 Task: Format Manipulation: Merge multiple video files into one.
Action: Mouse moved to (770, 522)
Screenshot: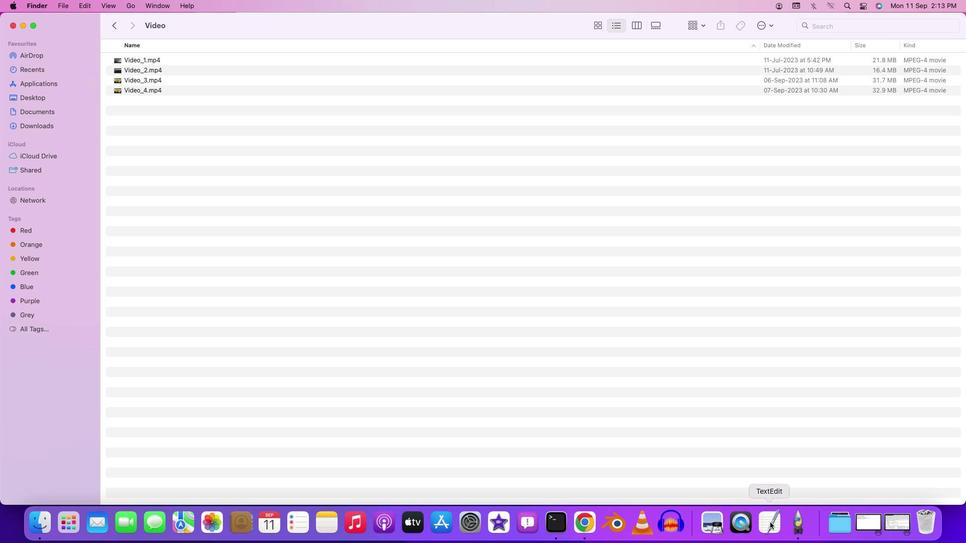 
Action: Mouse pressed left at (770, 522)
Screenshot: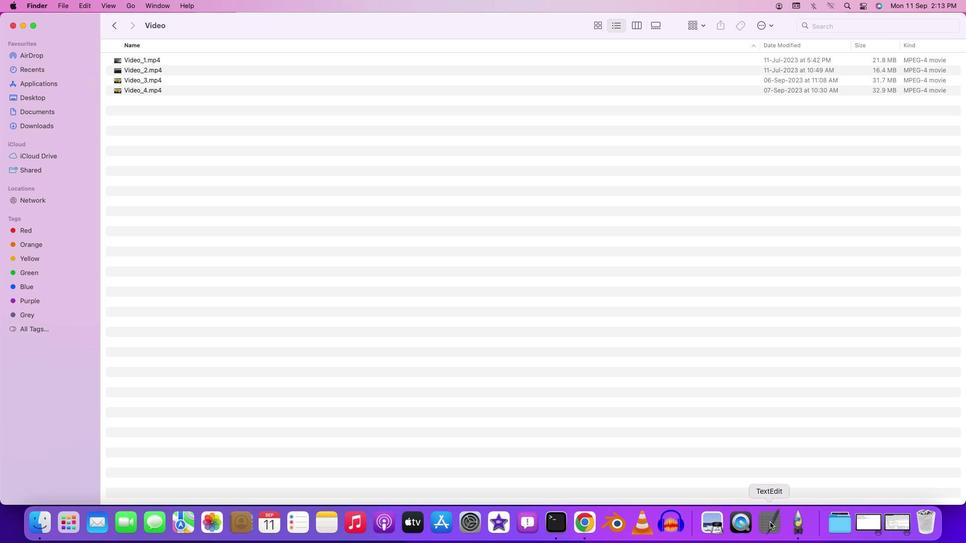 
Action: Mouse moved to (393, 285)
Screenshot: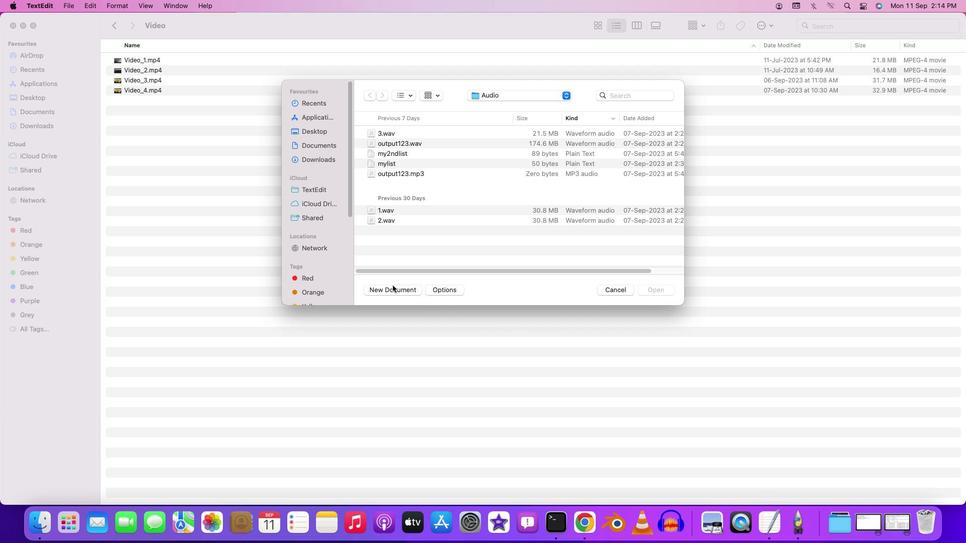 
Action: Mouse pressed left at (393, 285)
Screenshot: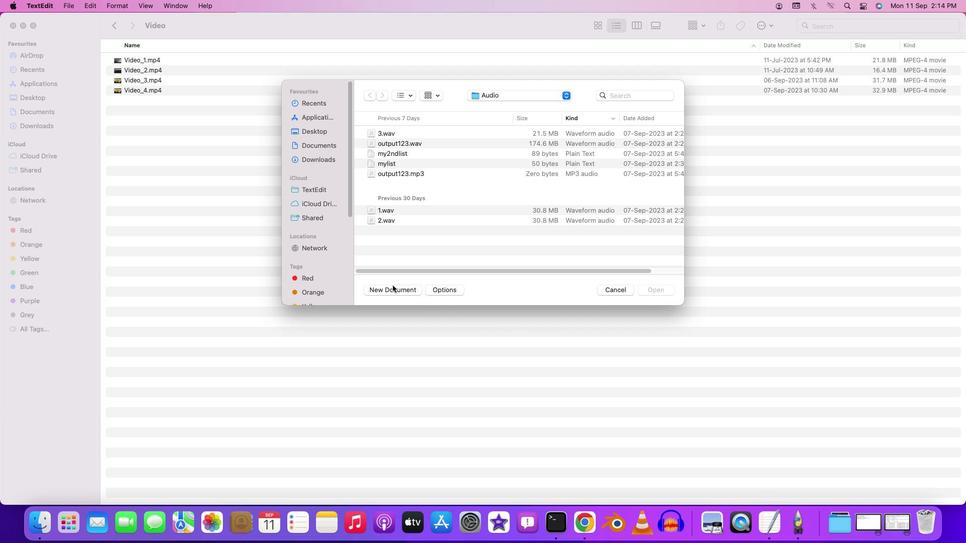 
Action: Mouse moved to (266, 44)
Screenshot: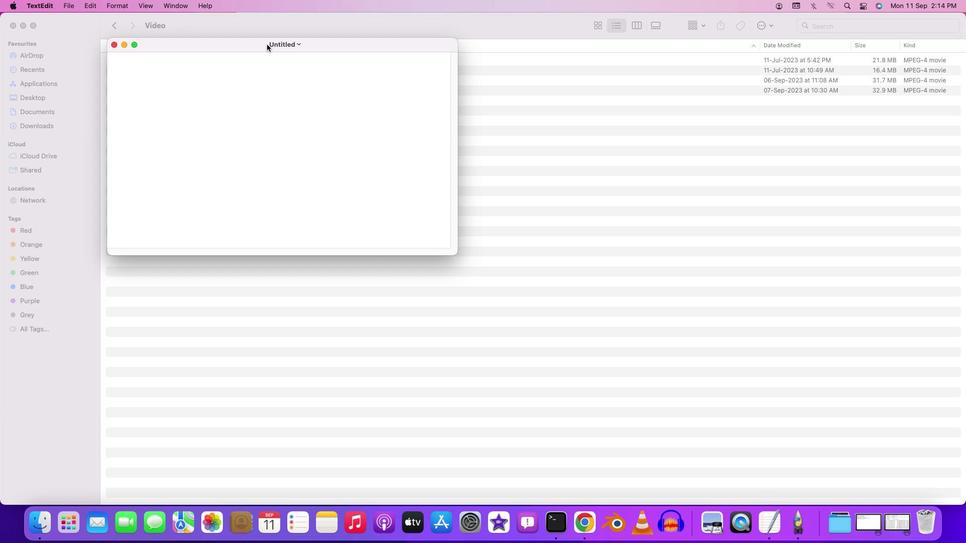
Action: Mouse pressed left at (266, 44)
Screenshot: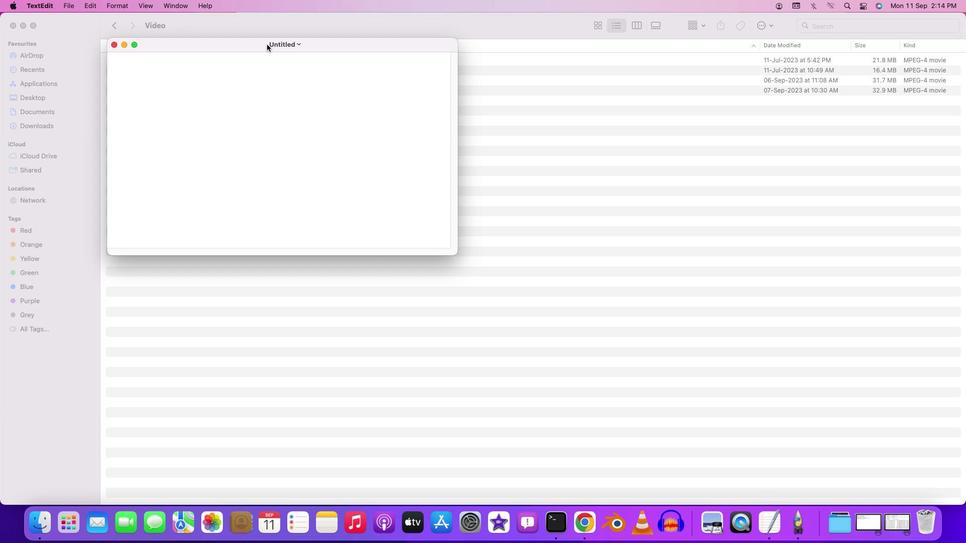 
Action: Mouse moved to (359, 158)
Screenshot: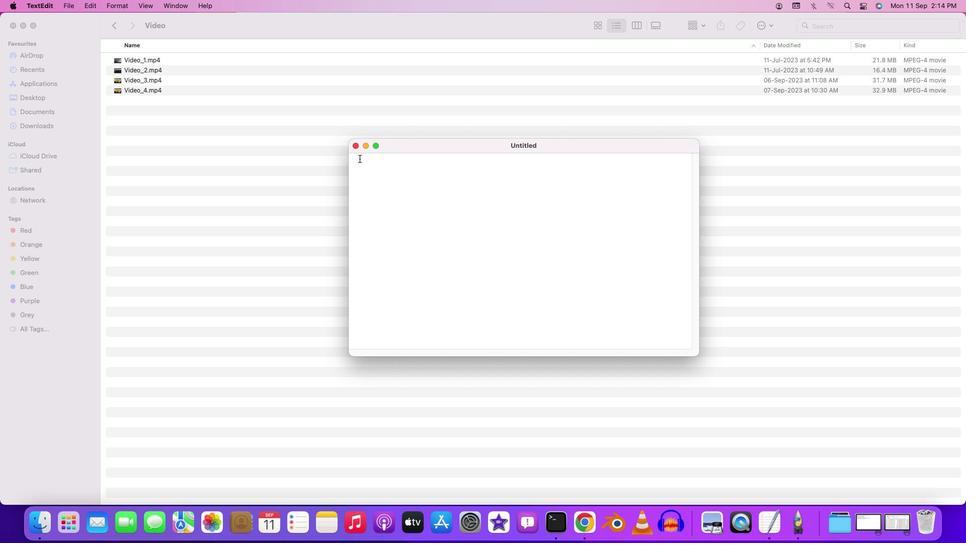 
Action: Mouse pressed left at (359, 158)
Screenshot: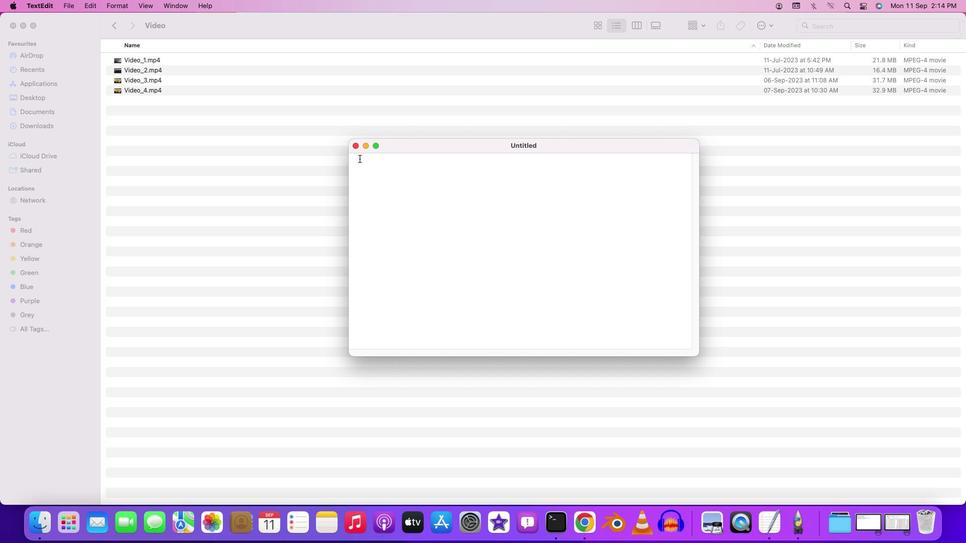 
Action: Key pressed 'f''i''l''e'Key.space"'"Key.shift'V''i''d''e''o'Key.shift'_''1''.'Key.backspace'.''m''p''4'Key.shift'"'Key.backspace"'"Key.enter'f''i''l''e'Key.space"'"Key.shift'V''i''d''e''o'Key.shift'_''2''.''m''p''4'Key.shift'"'Key.backspace"'"Key.enter'f''i''l''e'Key.space"'"'v'Key.backspaceKey.shift'V''i''d''e''o'Key.shift'_''3''.''m''p''4'Key.enterKey.backspace"'"Key.enter'f''i''l''e'Key.spaceKey.shift'_'Key.backspaceKey.shift':'Key.backspace"'"Key.shift'V''i''d''e''o'Key.shift'_''4''.''m''p''4'Key.shift'"'Key.backspace"'"
Screenshot: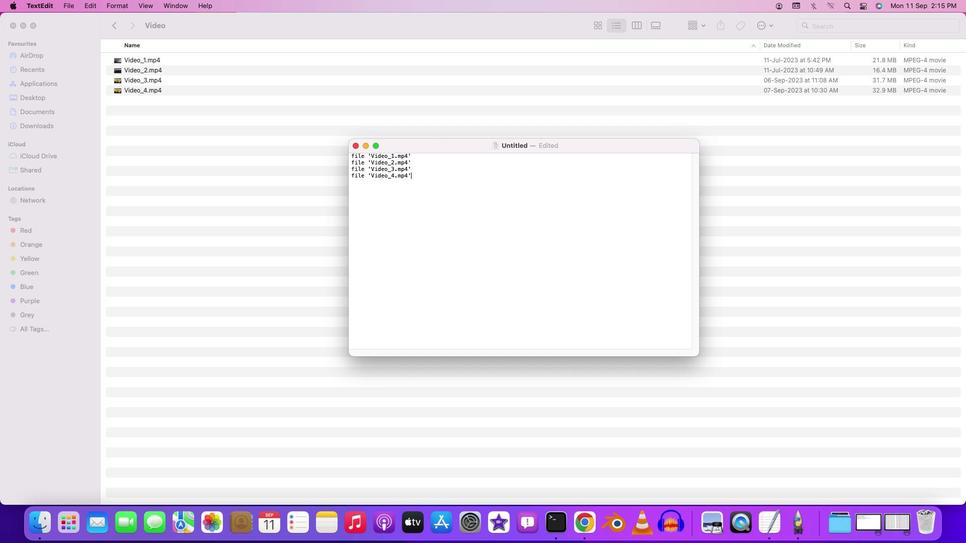 
Action: Mouse moved to (73, 6)
Screenshot: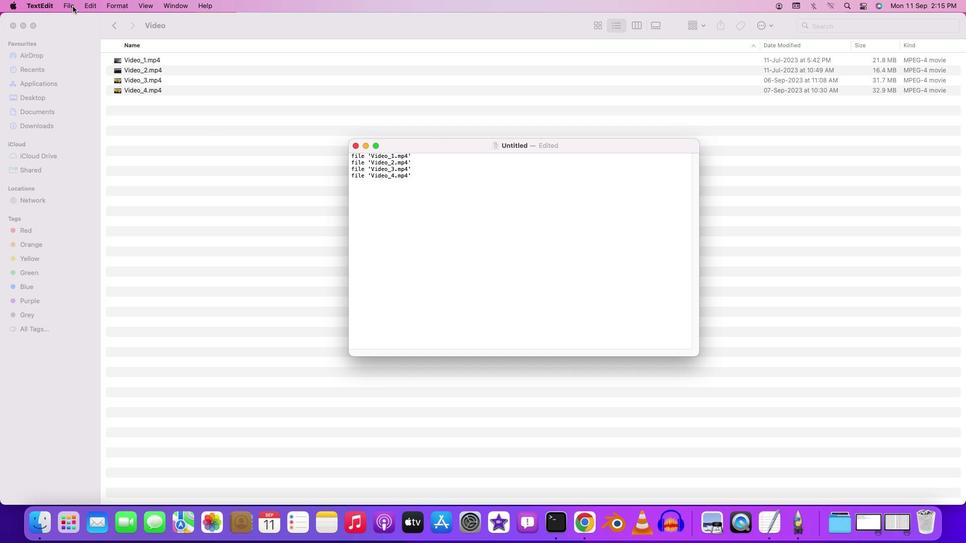 
Action: Mouse pressed left at (73, 6)
Screenshot: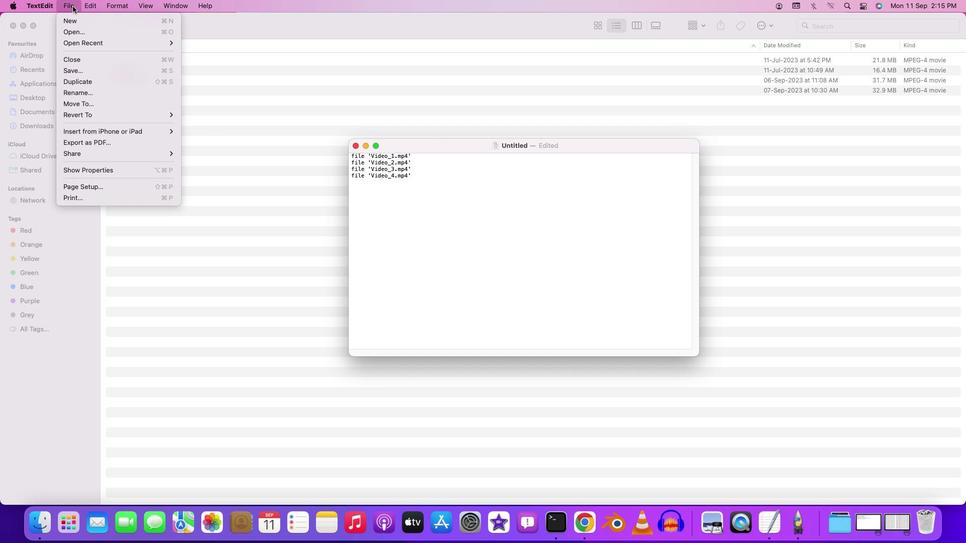 
Action: Mouse moved to (69, 73)
Screenshot: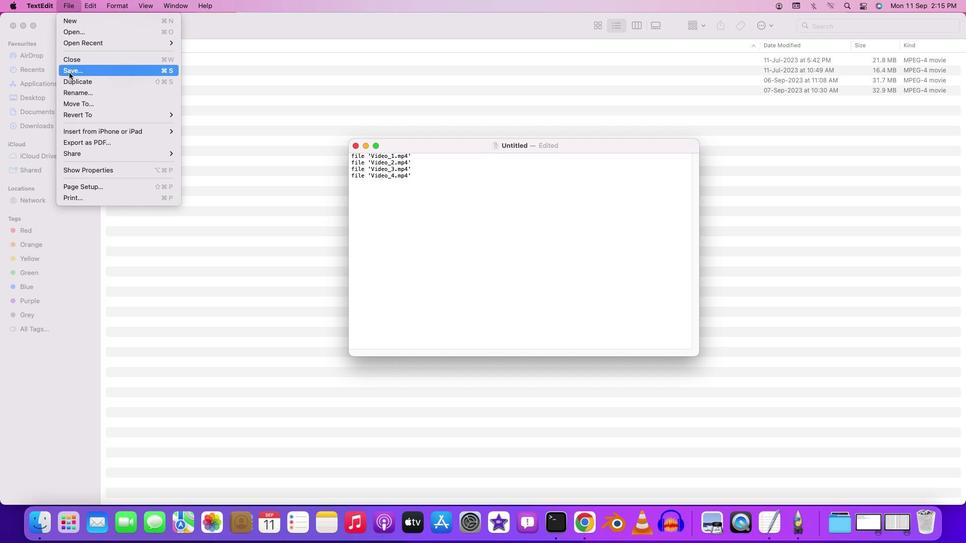 
Action: Mouse pressed left at (69, 73)
Screenshot: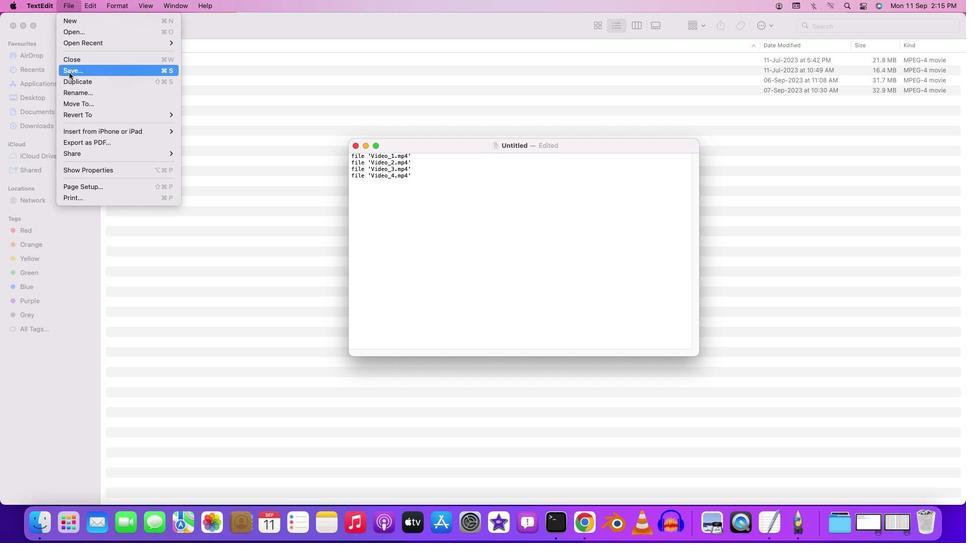 
Action: Mouse moved to (361, 190)
Screenshot: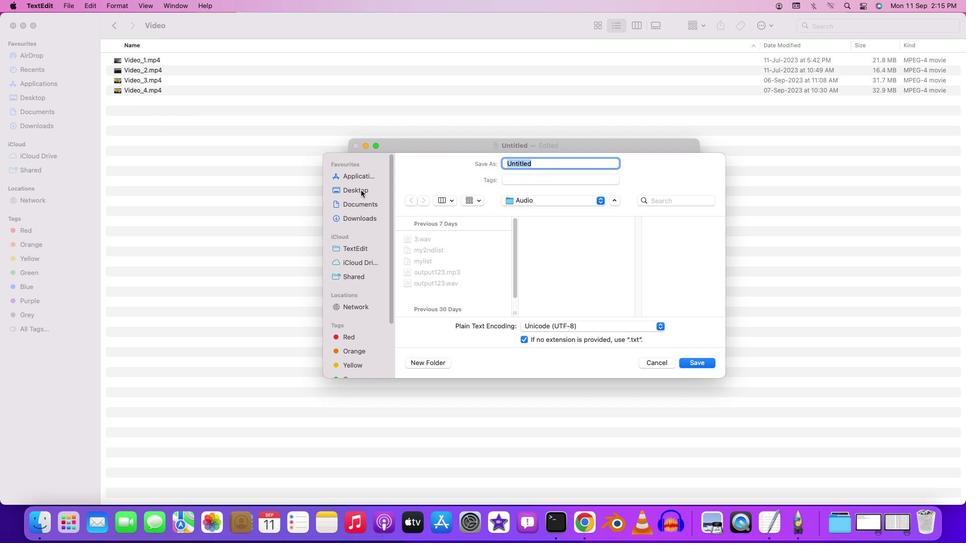 
Action: Mouse pressed left at (361, 190)
Screenshot: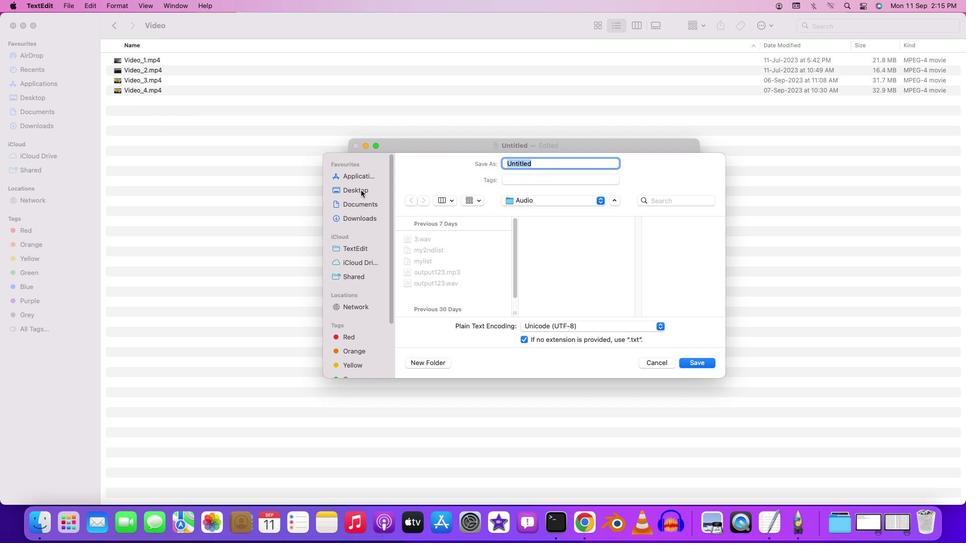
Action: Mouse moved to (429, 237)
Screenshot: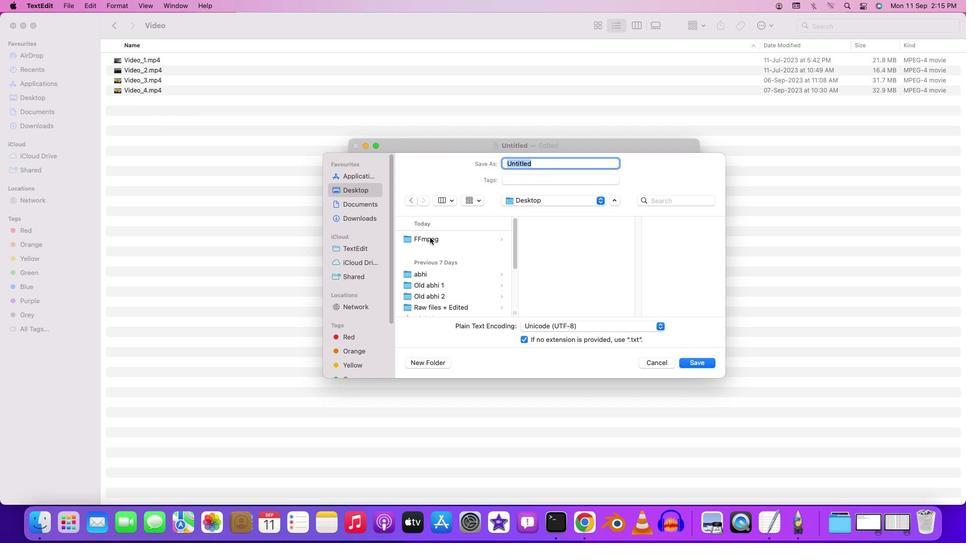
Action: Mouse pressed left at (429, 237)
Screenshot: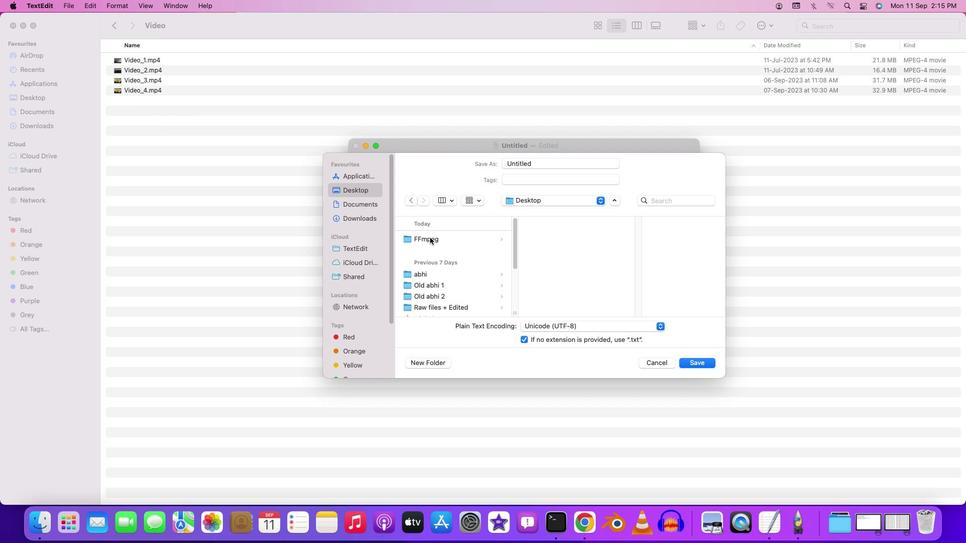 
Action: Mouse moved to (553, 242)
Screenshot: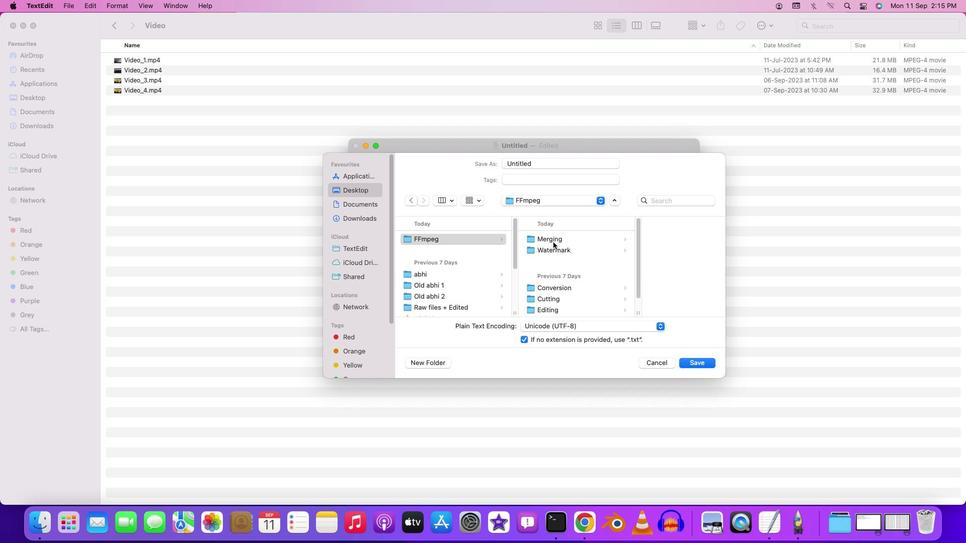 
Action: Mouse pressed left at (553, 242)
Screenshot: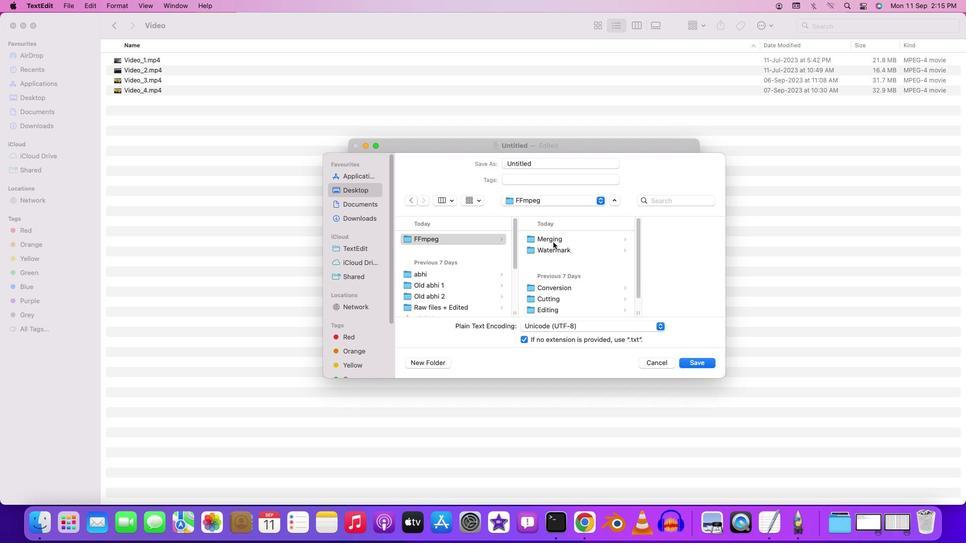
Action: Mouse moved to (639, 241)
Screenshot: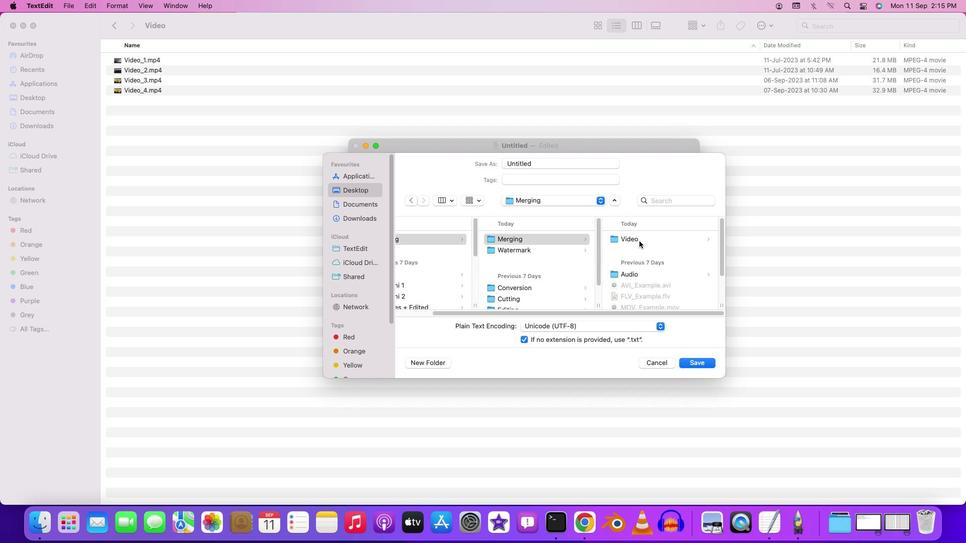 
Action: Mouse pressed left at (639, 241)
Screenshot: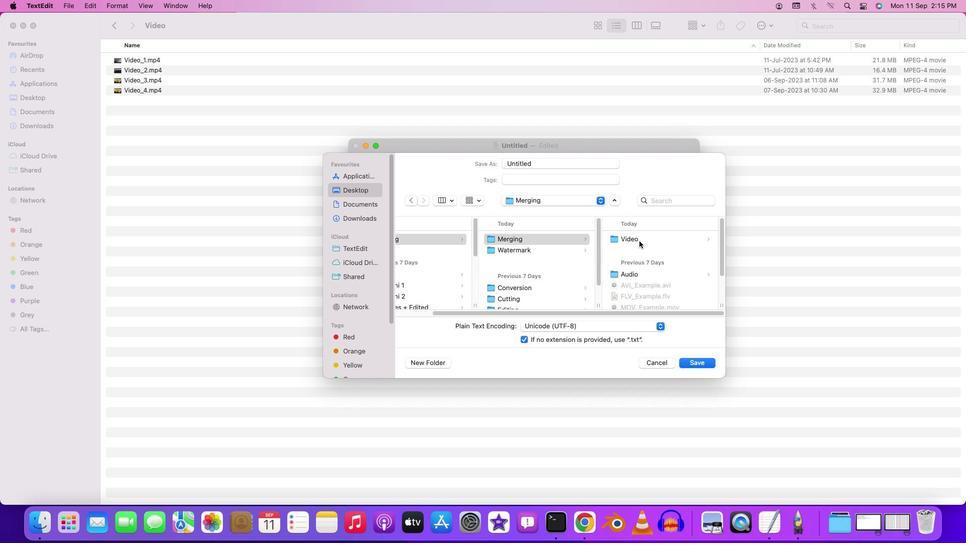 
Action: Mouse moved to (559, 166)
Screenshot: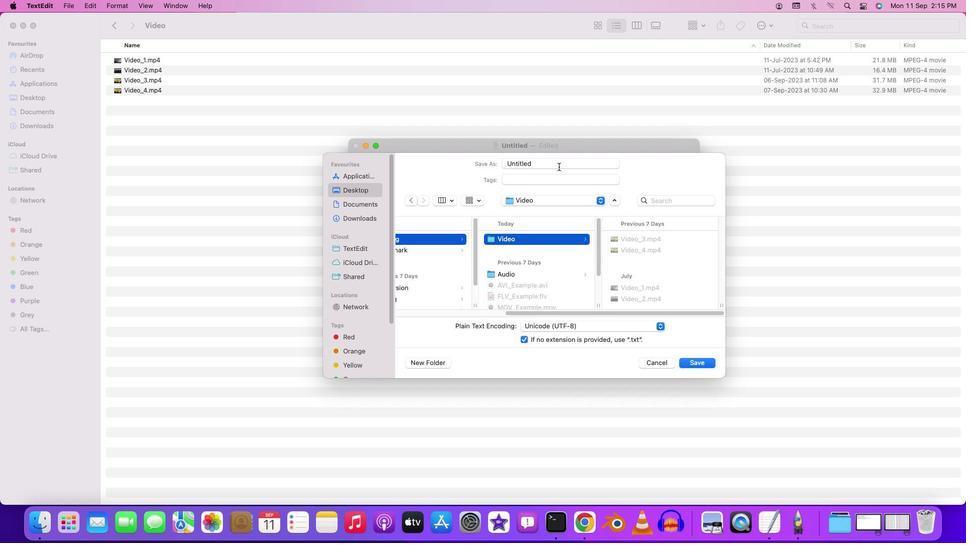 
Action: Mouse pressed left at (559, 166)
Screenshot: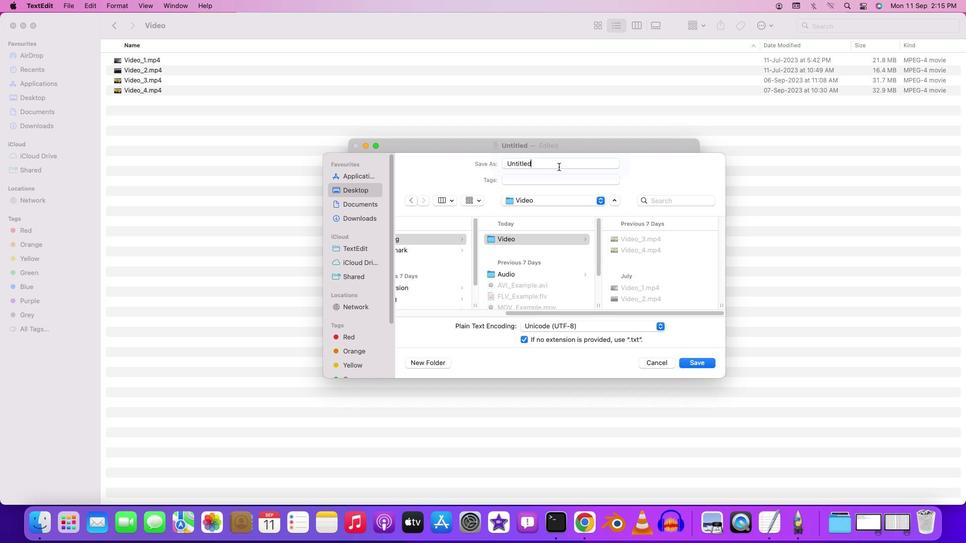 
Action: Key pressed Key.backspaceKey.backspaceKey.backspaceKey.backspaceKey.backspaceKey.backspaceKey.backspaceKey.backspaceKey.backspaceKey.backspaceKey.backspaceKey.backspaceKey.backspaceKey.backspaceKey.backspace'f''i''l''e''l''i''s''t'
Screenshot: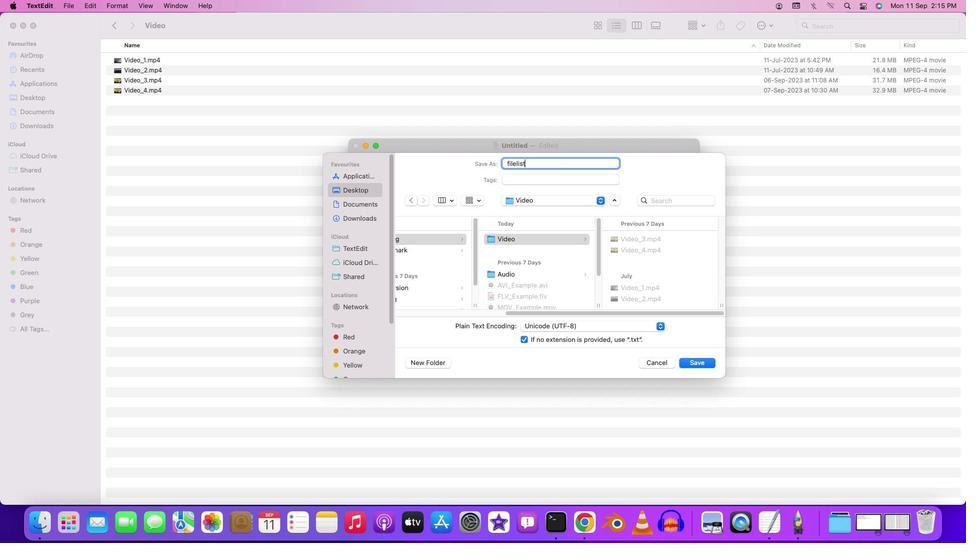 
Action: Mouse moved to (705, 363)
Screenshot: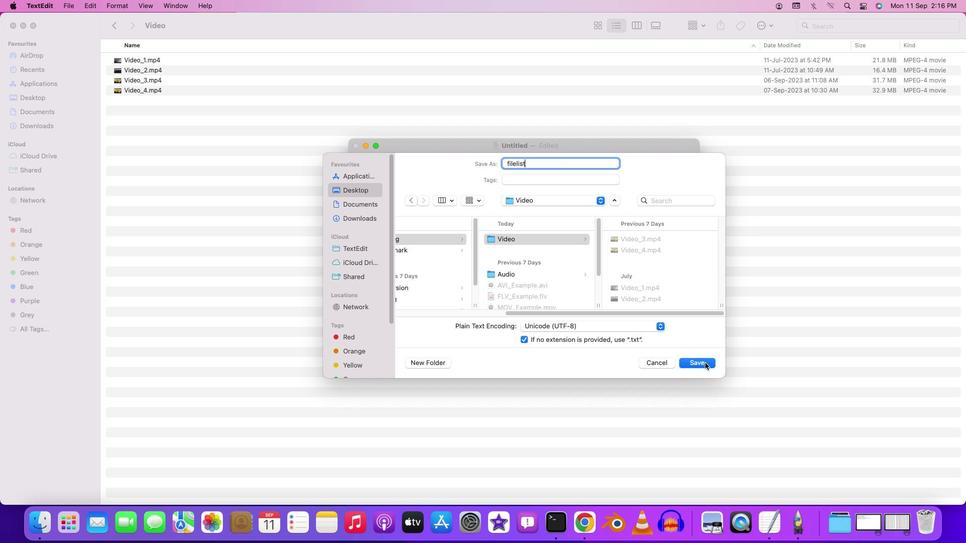 
Action: Mouse pressed left at (705, 363)
Screenshot: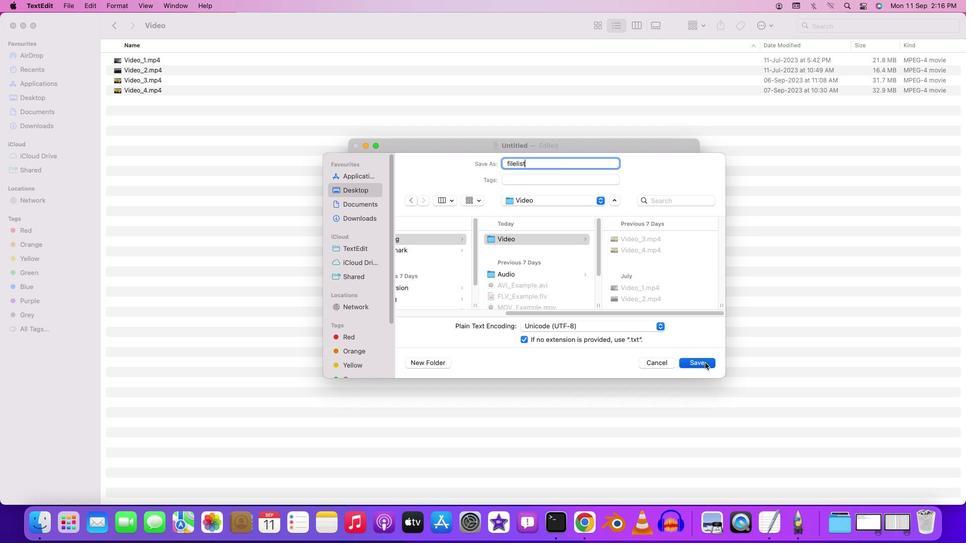 
Action: Mouse moved to (356, 146)
Screenshot: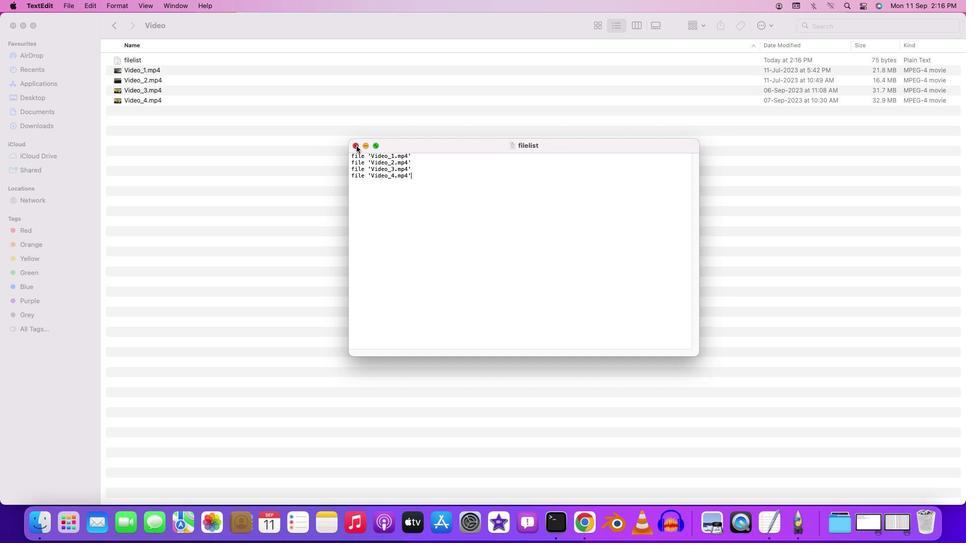 
Action: Mouse pressed left at (356, 146)
Screenshot: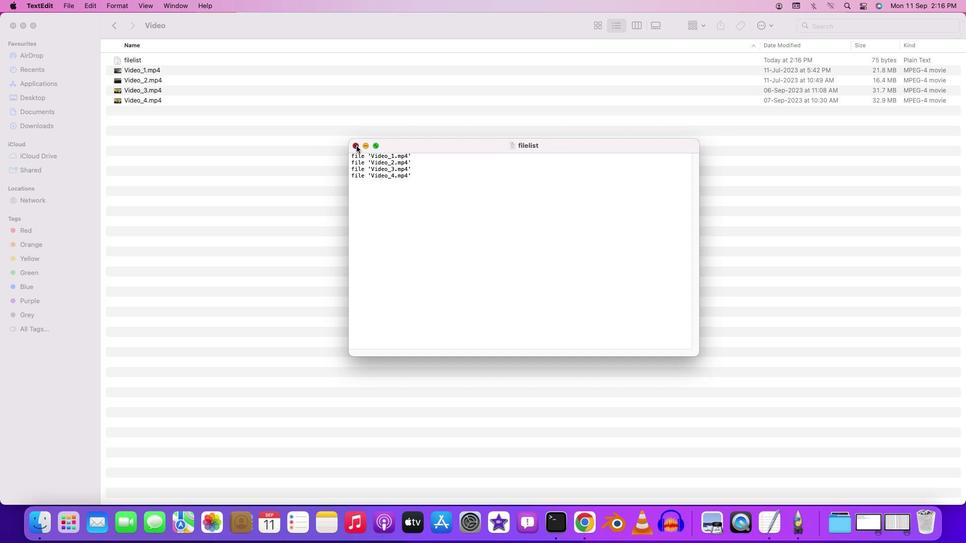 
Action: Mouse moved to (134, 62)
Screenshot: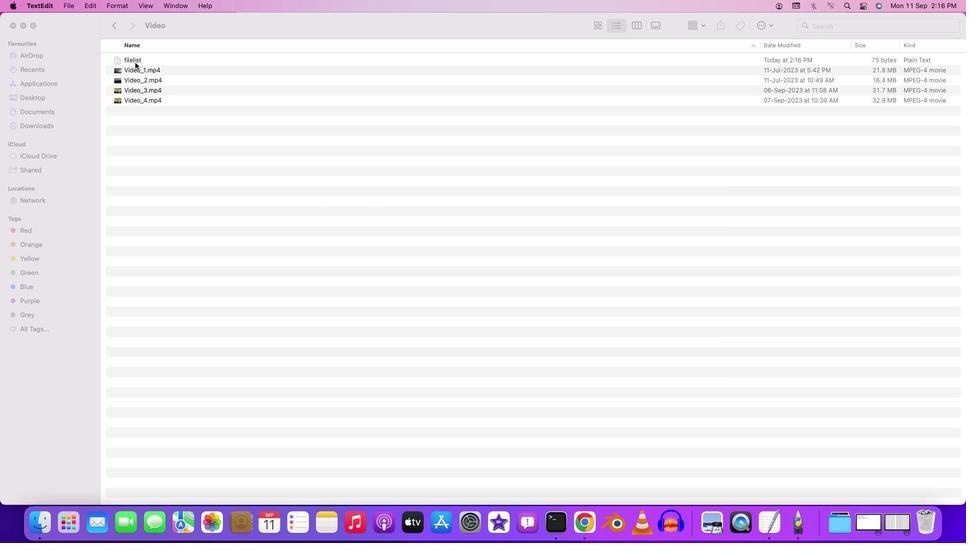 
Action: Mouse pressed left at (134, 62)
Screenshot: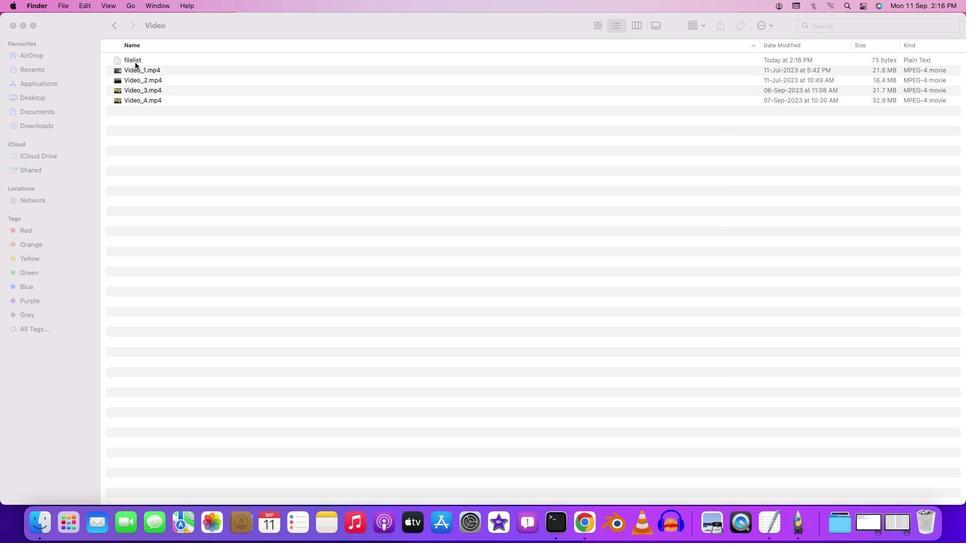
Action: Mouse moved to (136, 61)
Screenshot: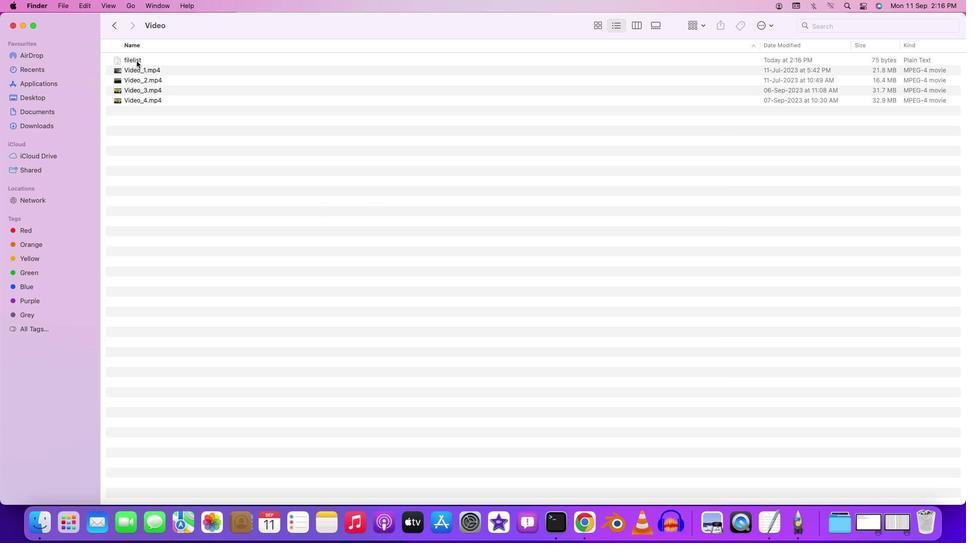 
Action: Mouse pressed left at (136, 61)
Screenshot: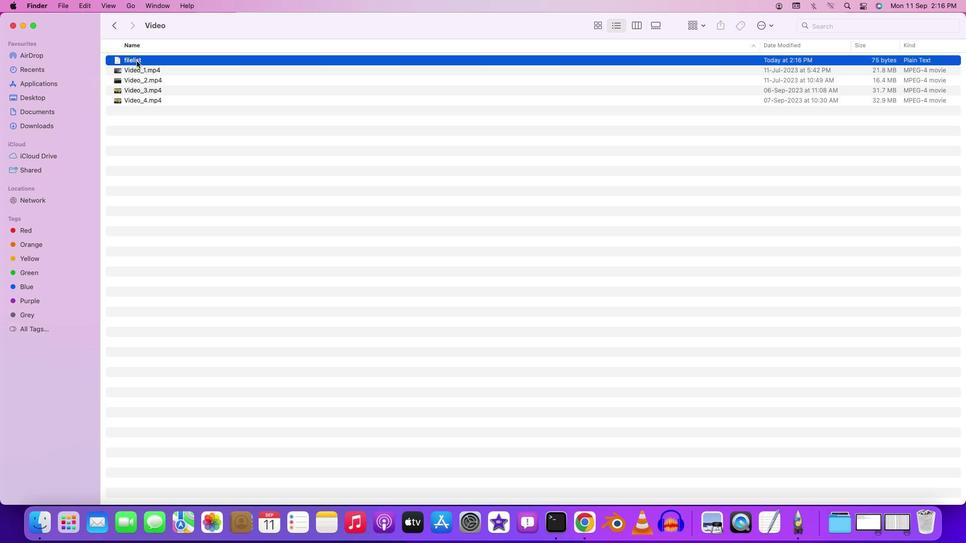 
Action: Mouse moved to (384, 205)
Screenshot: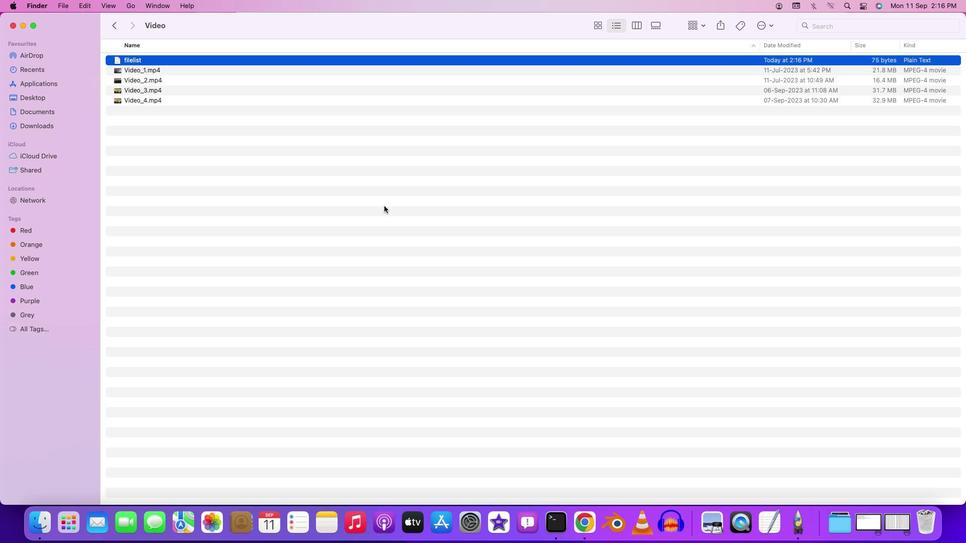
Action: Mouse pressed left at (384, 205)
Screenshot: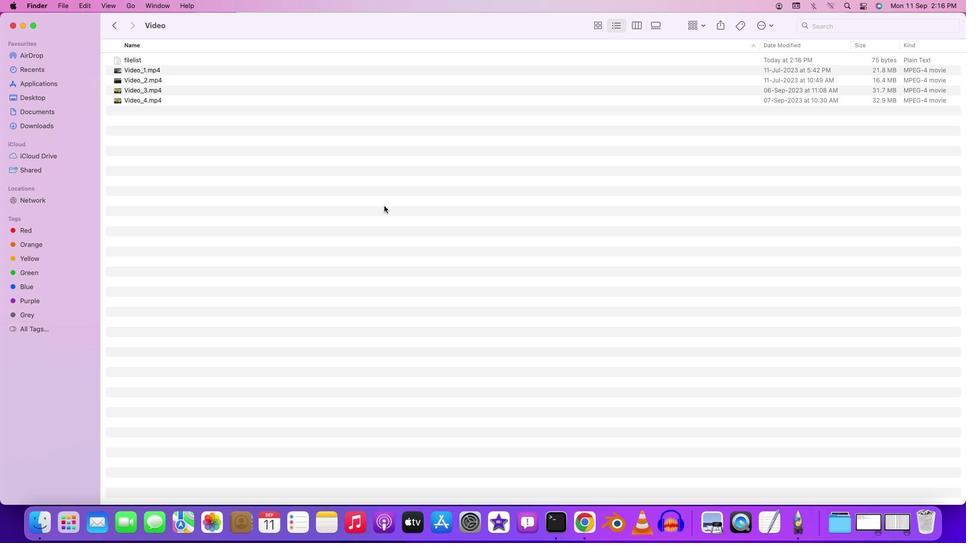 
Action: Mouse moved to (552, 524)
Screenshot: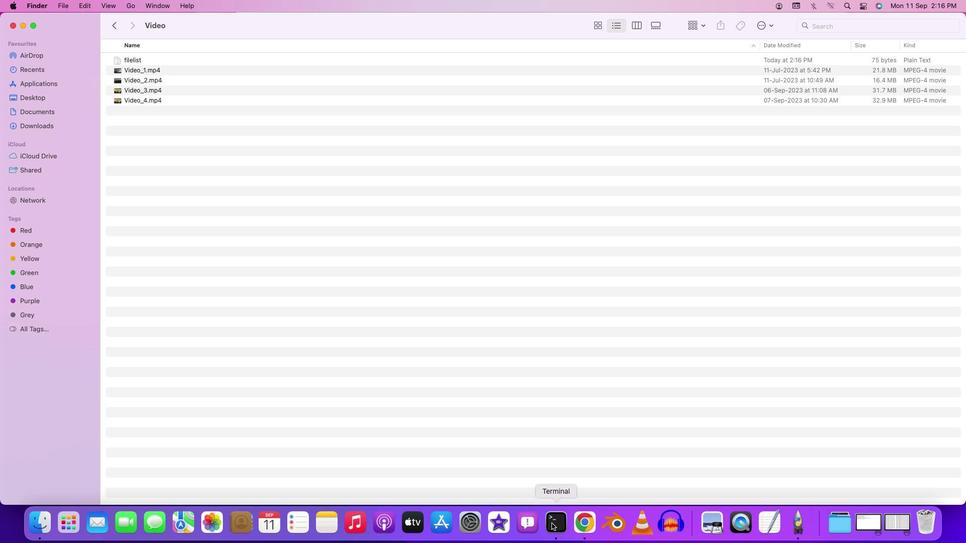 
Action: Mouse pressed right at (552, 524)
Screenshot: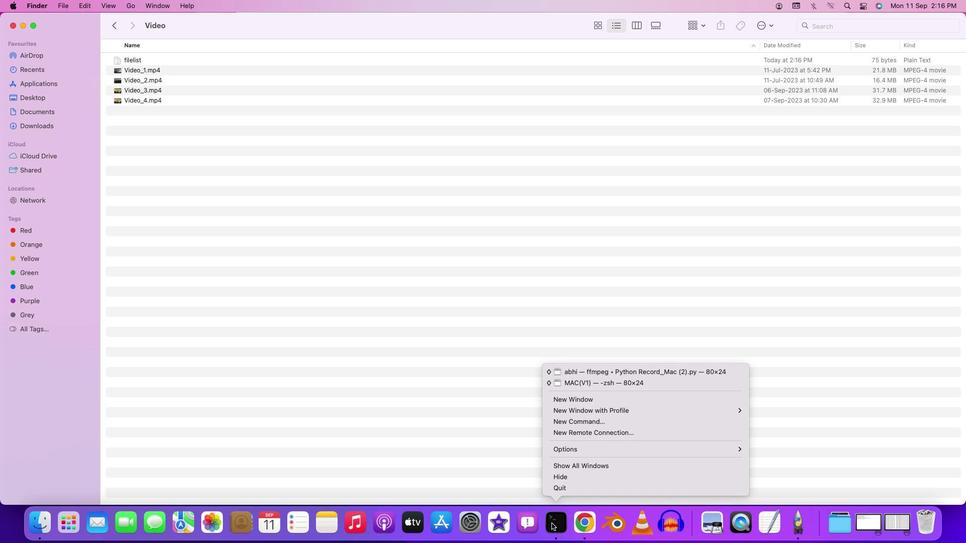 
Action: Mouse moved to (578, 401)
Screenshot: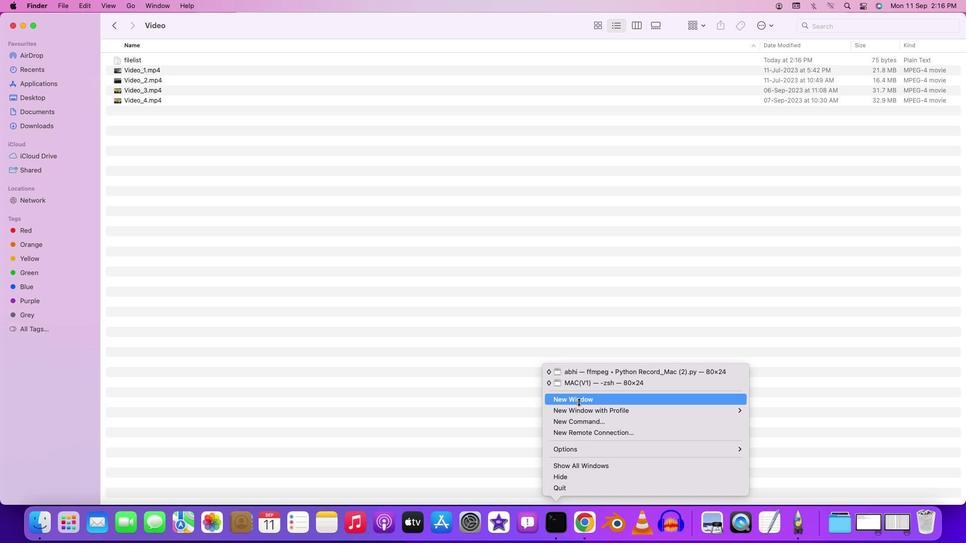 
Action: Mouse pressed left at (578, 401)
Screenshot: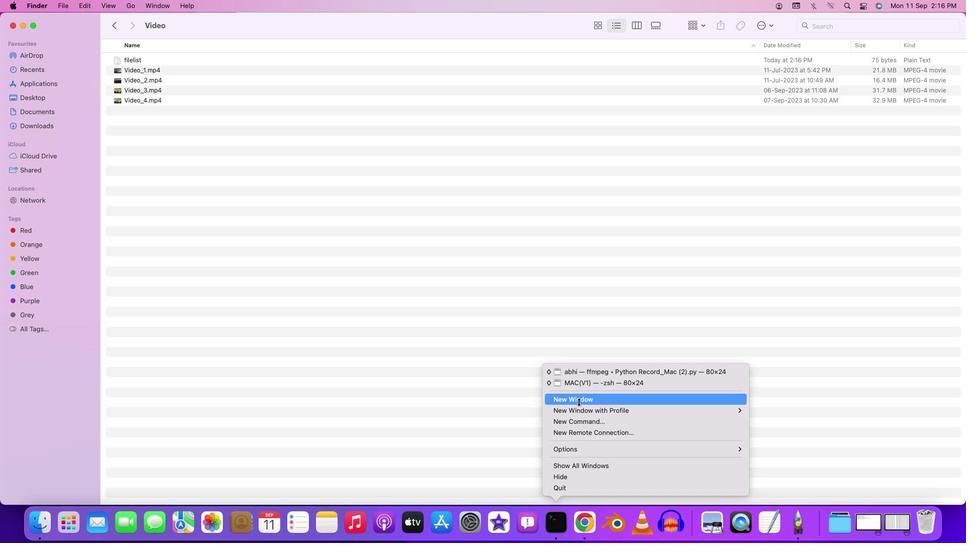
Action: Mouse moved to (392, 189)
Screenshot: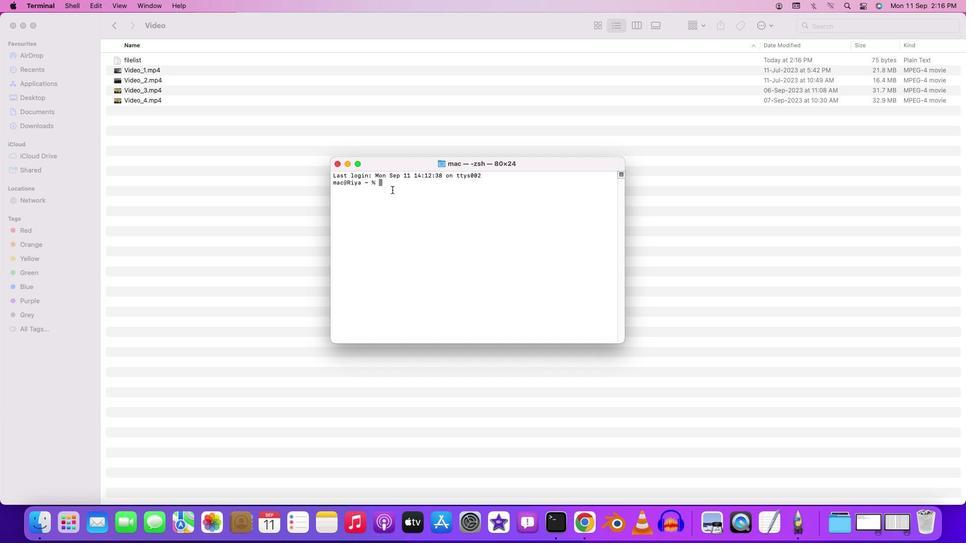 
Action: Mouse pressed left at (392, 189)
Screenshot: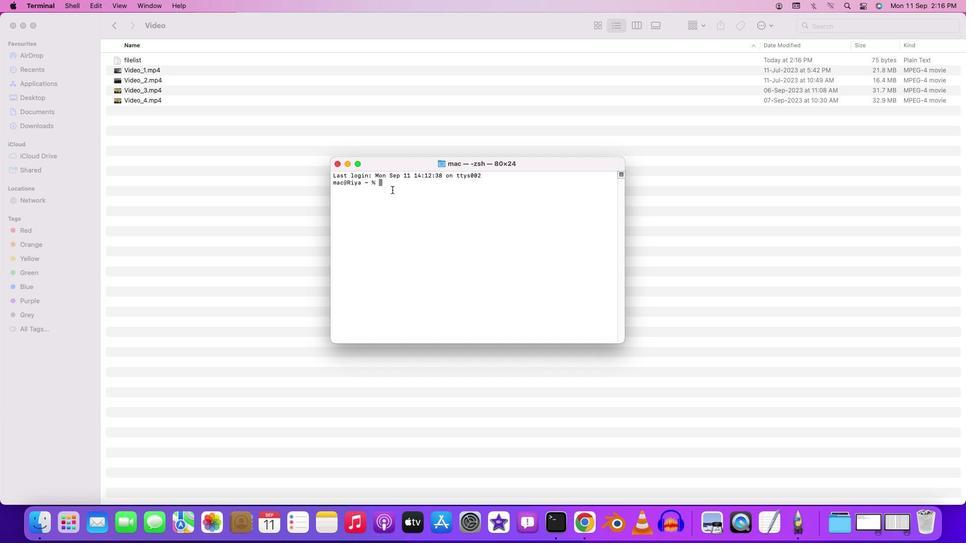 
Action: Mouse moved to (392, 189)
Screenshot: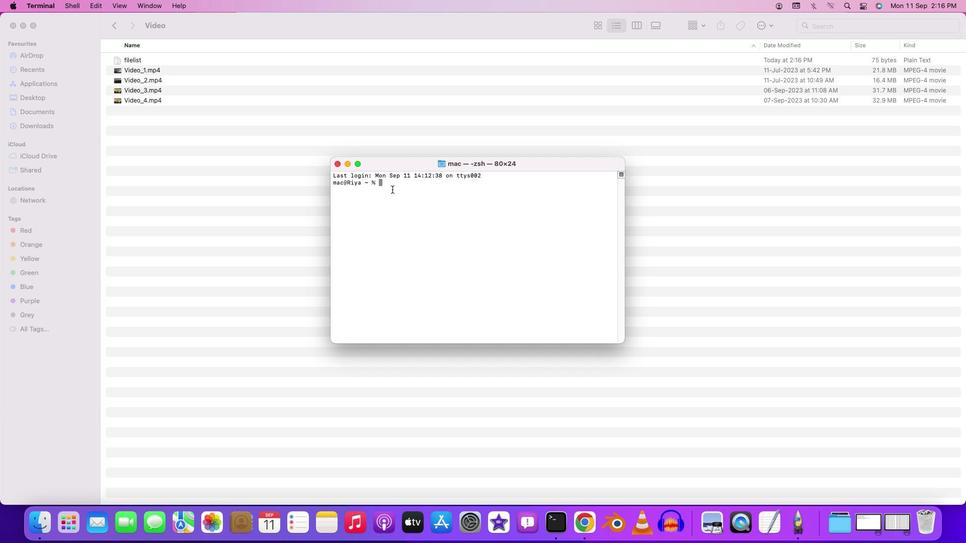 
Action: Key pressed 'c''d'Key.space'd''e''s''k''t''o''p'Key.enter'c''d'Key.space'a''b'Key.backspaceKey.backspaceKey.shift'F''F''m''p''e''g'Key.enter'c''d'Key.space'm''e''r''g''i''n''g'Key.enter'c''d'Key.space'v''i''d''e''o'Key.enter'f''f''m''p''e''g'Key.space'-''f'Key.space'c''o''n''c''a''t'Key.space'-''s''a''f''e'Key.space'0'Key.space'-''i'Key.space'f''i''l''e''l''i''s''t''.''t''x''t'Key.leftKey.rightKey.rightKey.rightKey.rightKey.space'-''c'Key.space'c''o''p''y'Key.spaceKey.shift'O''u''t''p''u''t'Key.shift'_''m''e''r''g''e''d'Key.shift'_''v''i''d''e''o'Key.shift'_''f''i''l''e''s''.''m''p''4'Key.enter
Screenshot: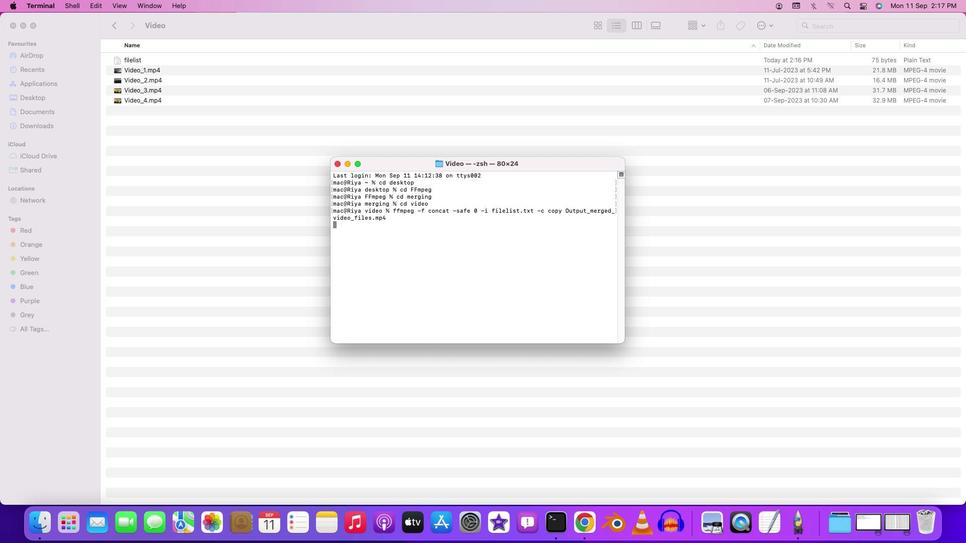 
Action: Mouse moved to (555, 323)
Screenshot: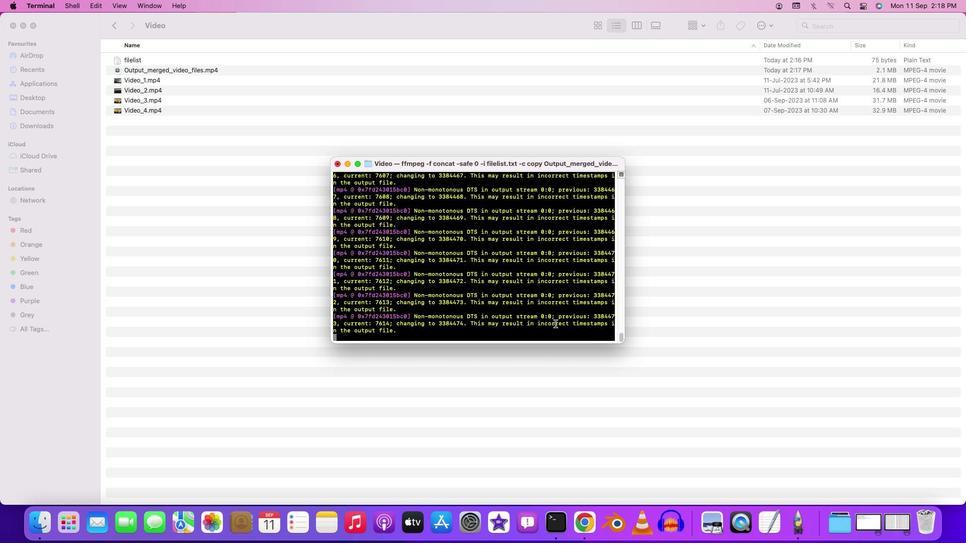 
Action: Mouse scrolled (555, 323) with delta (0, 0)
Screenshot: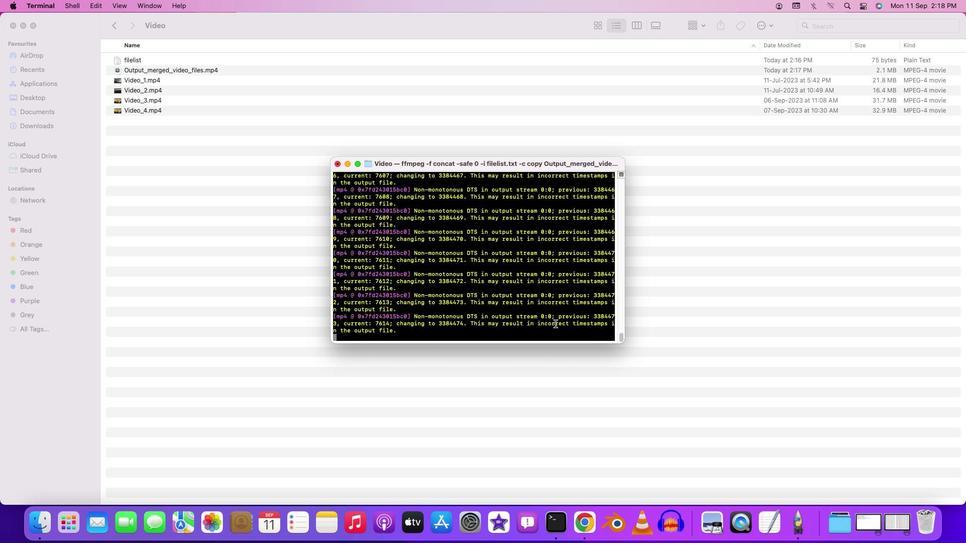 
Action: Mouse scrolled (555, 323) with delta (0, 0)
Screenshot: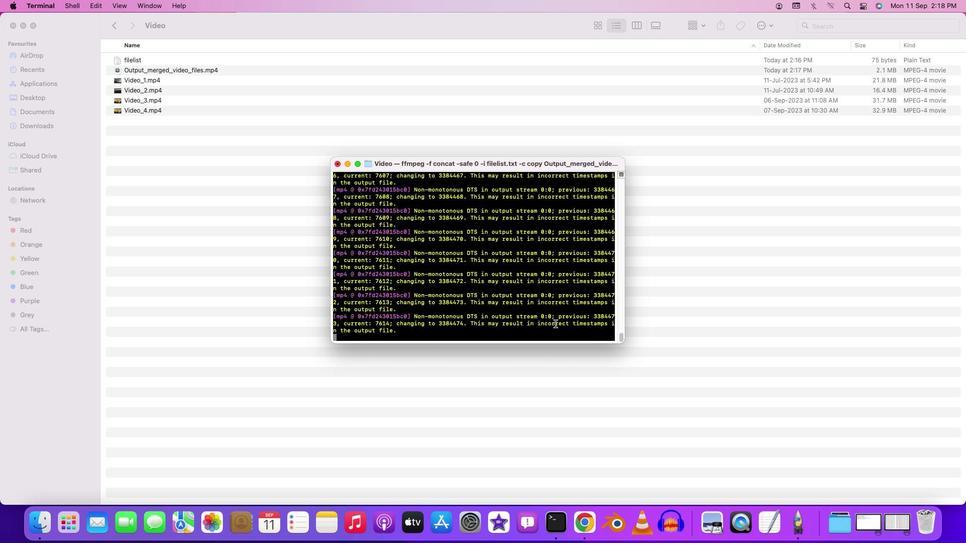 
Action: Mouse moved to (525, 329)
Screenshot: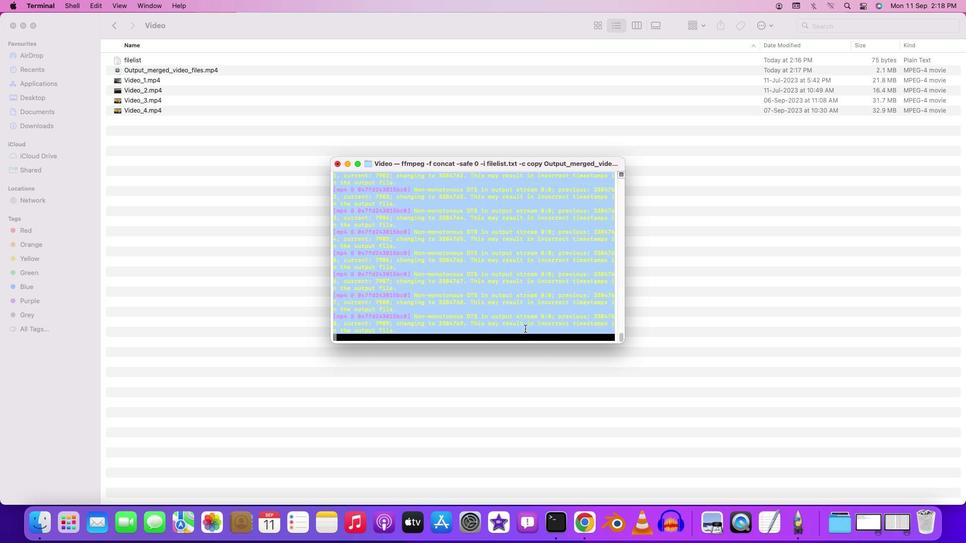 
Action: Mouse pressed left at (525, 329)
Screenshot: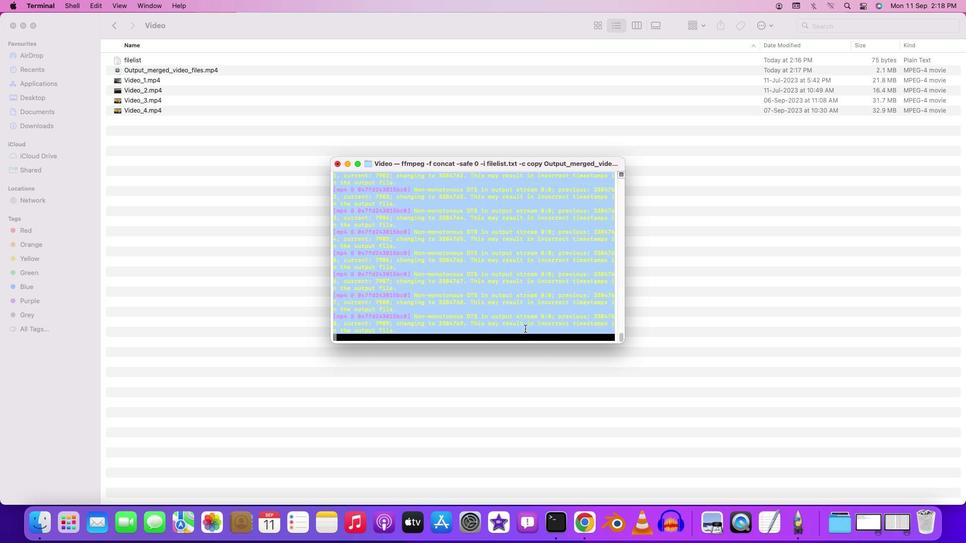 
Action: Mouse moved to (525, 329)
Screenshot: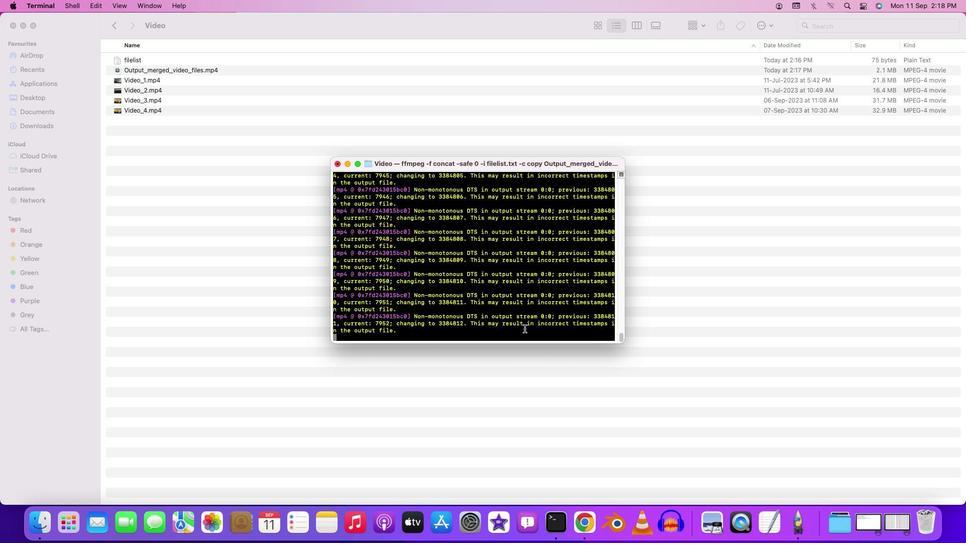 
